 Task: Add the task  Fix issue causing slow database queries on high traffic pages to the section Capacity Optimization Sprint in the project TrainForge and add a Due Date to the respective task as 2023/08/20.
Action: Mouse moved to (833, 612)
Screenshot: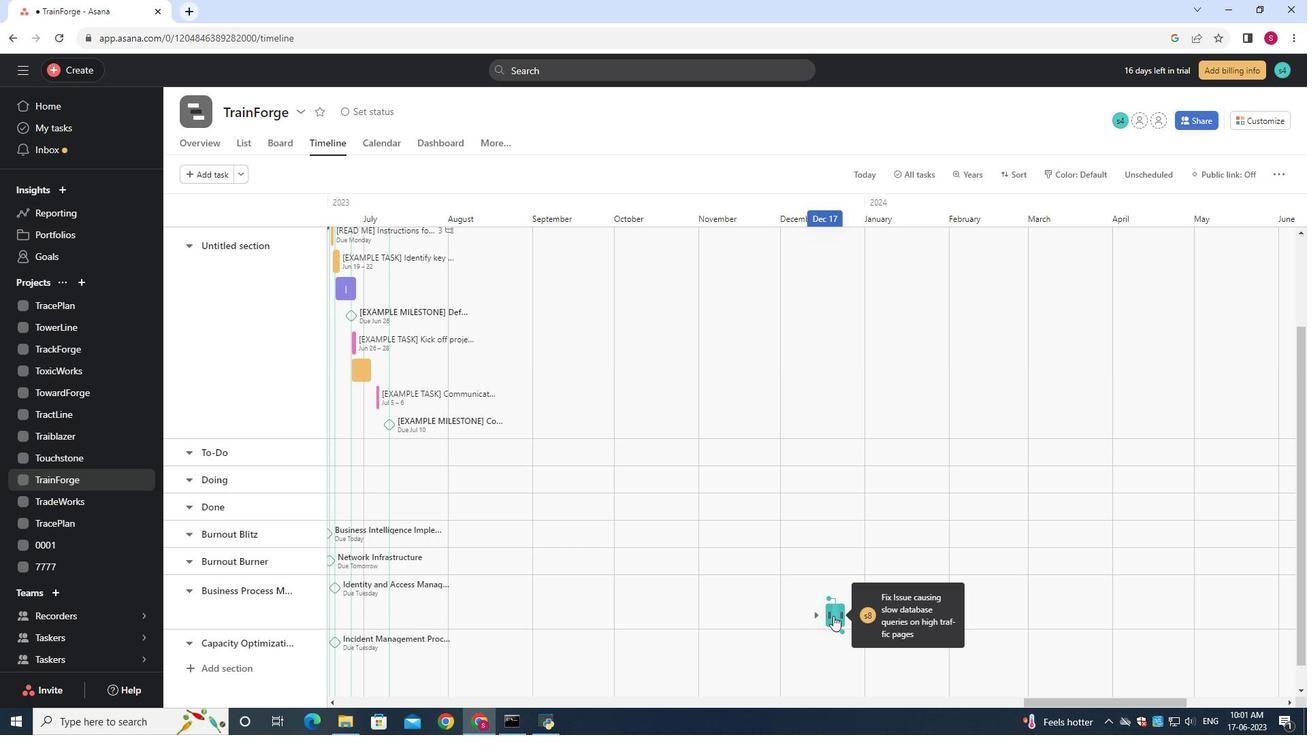 
Action: Mouse pressed left at (833, 612)
Screenshot: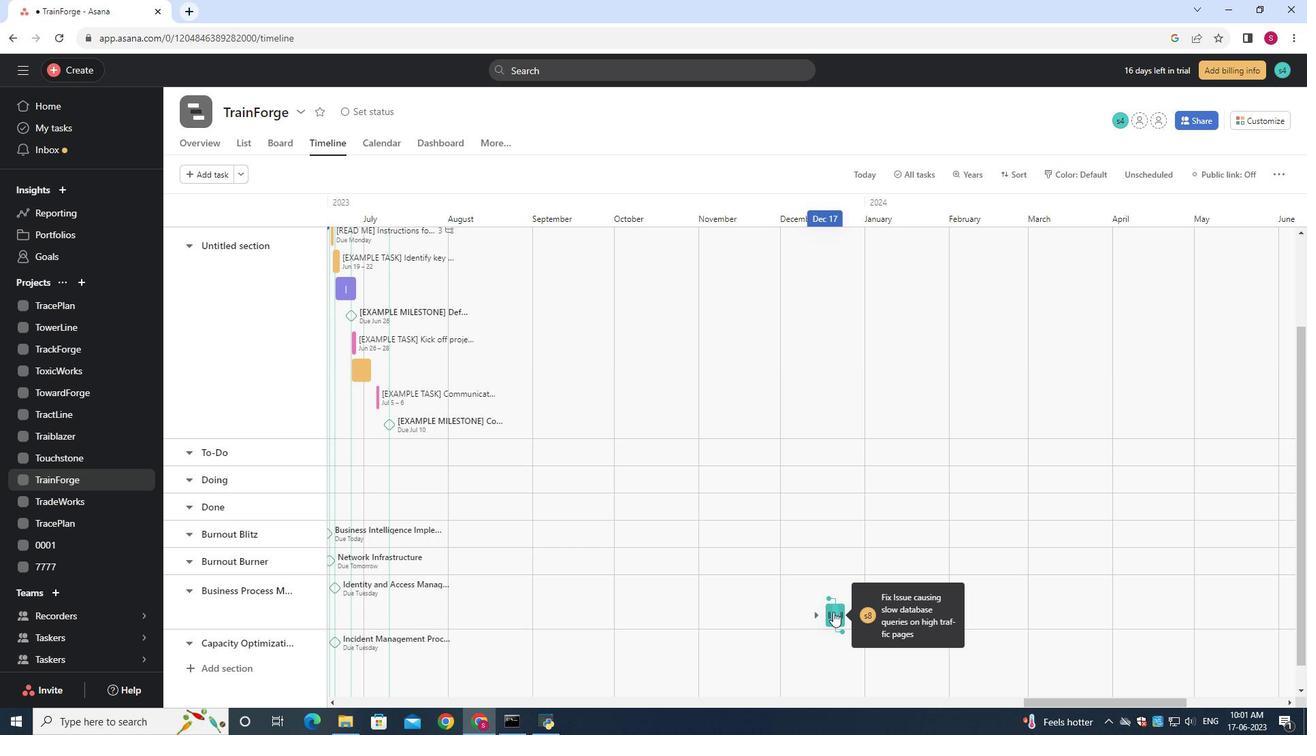 
Action: Mouse moved to (730, 617)
Screenshot: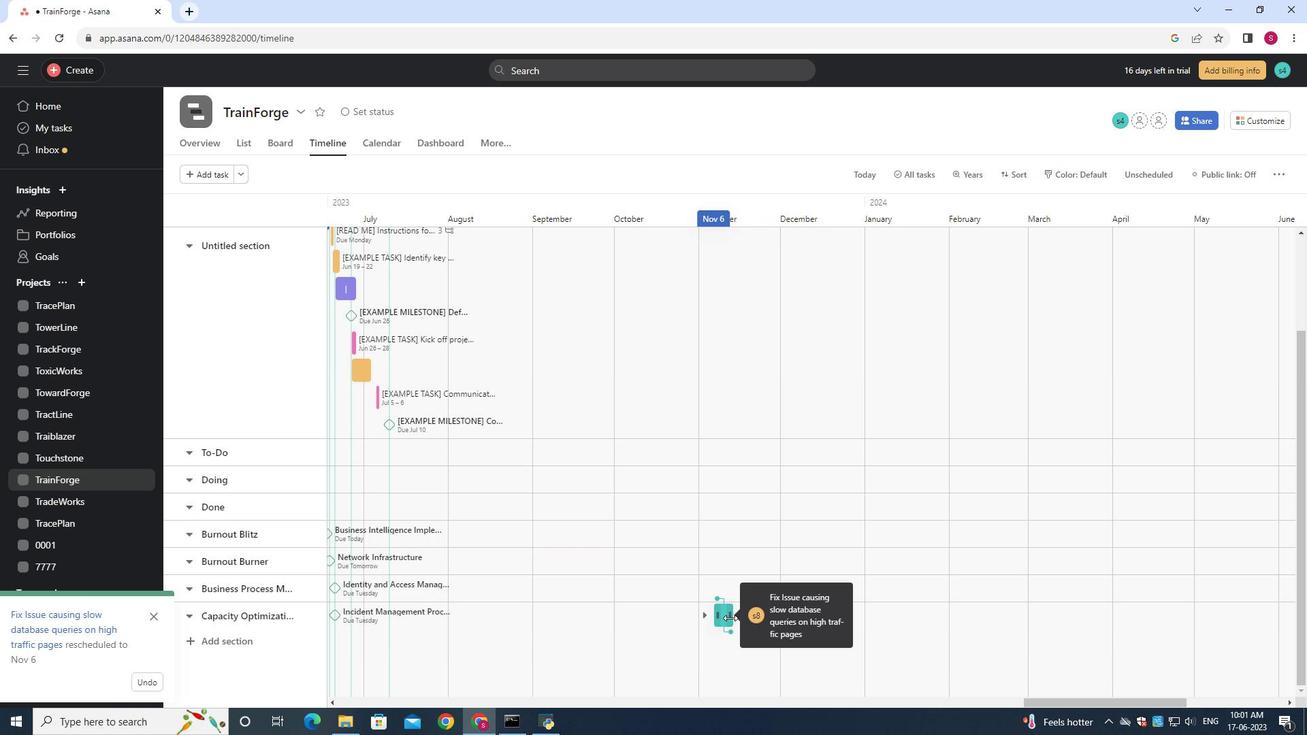 
Action: Mouse pressed left at (730, 617)
Screenshot: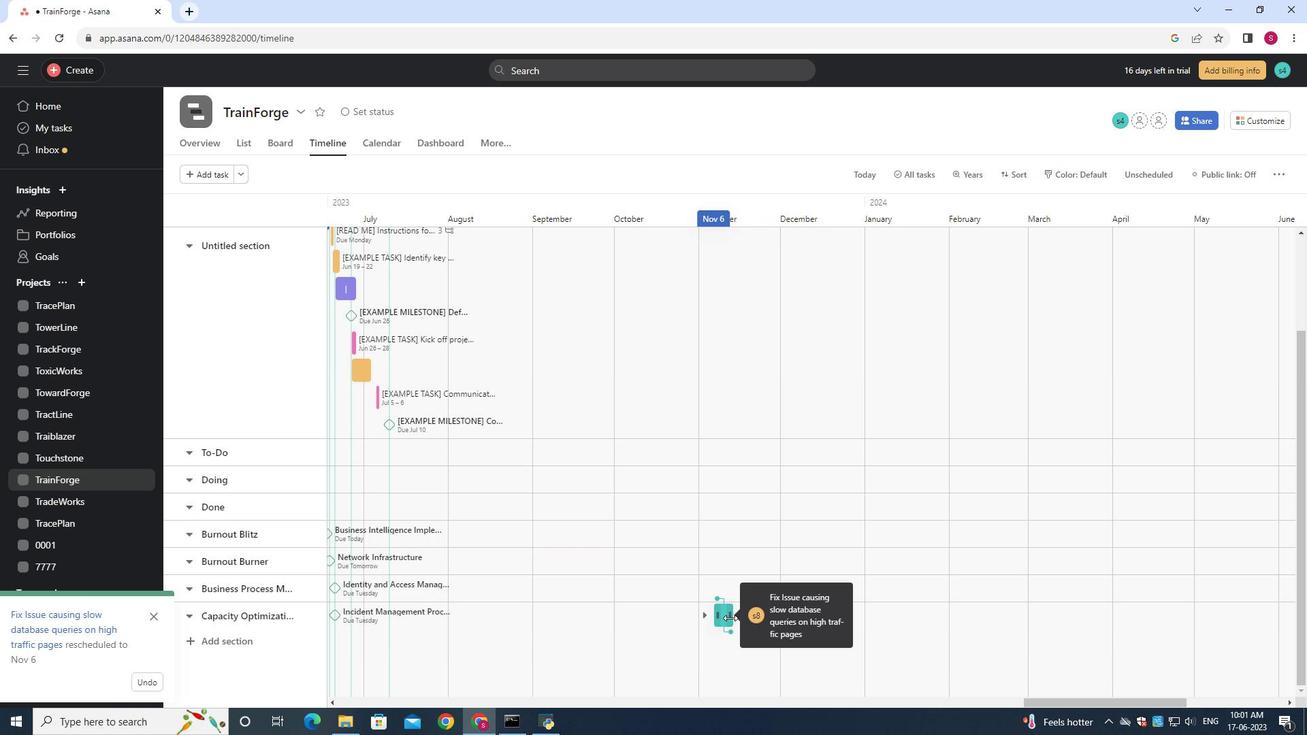 
Action: Mouse moved to (722, 615)
Screenshot: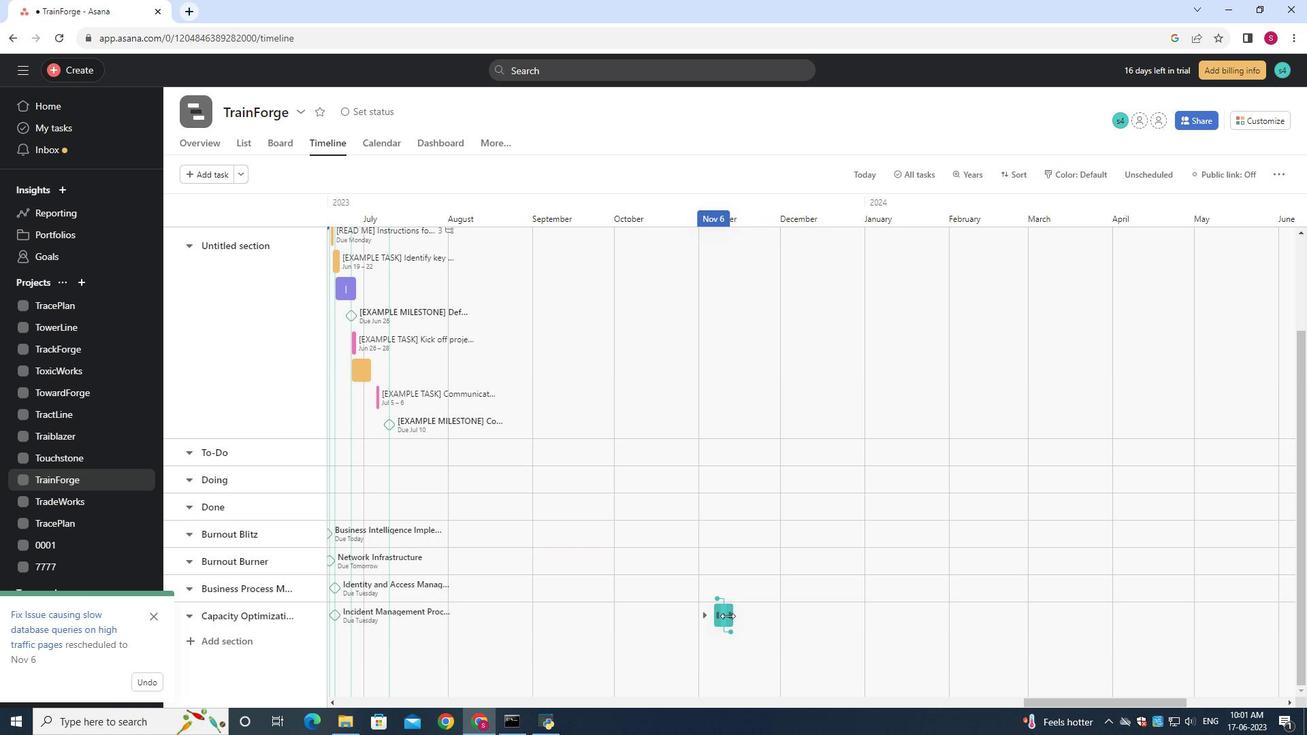 
Action: Mouse pressed left at (722, 615)
Screenshot: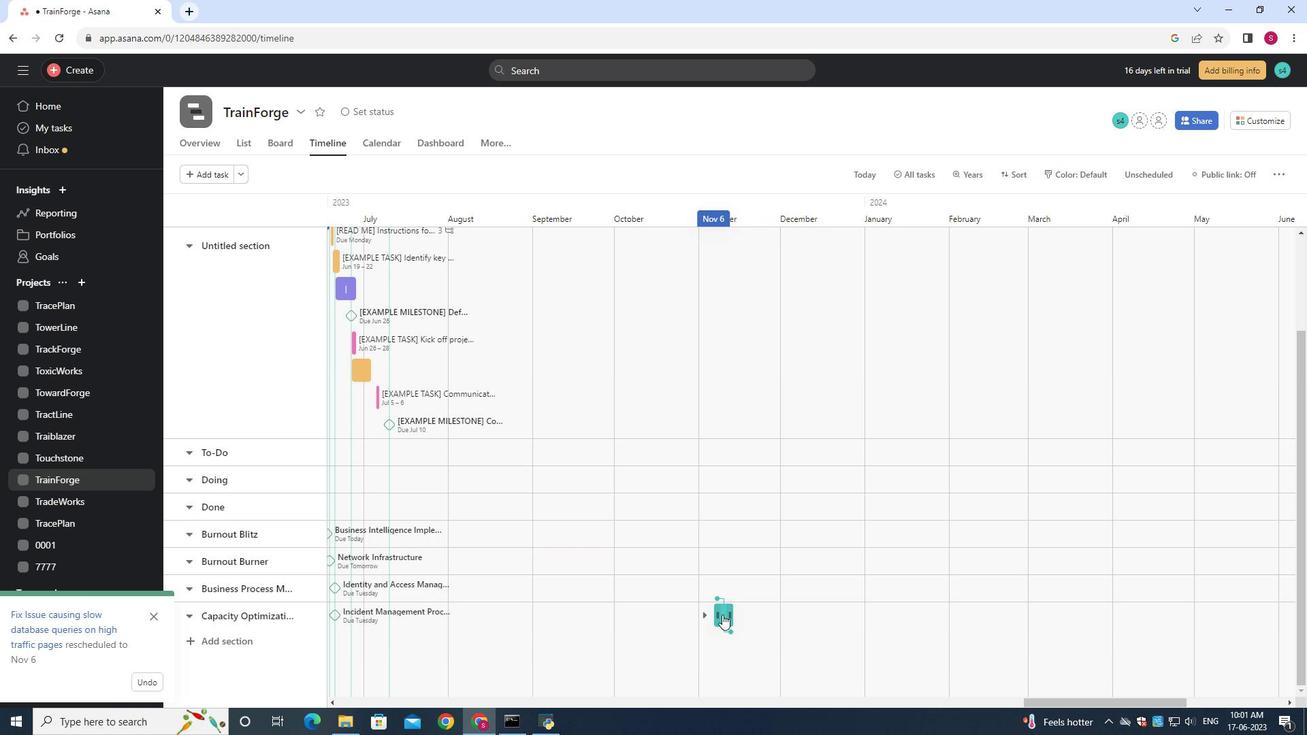 
Action: Mouse moved to (1003, 300)
Screenshot: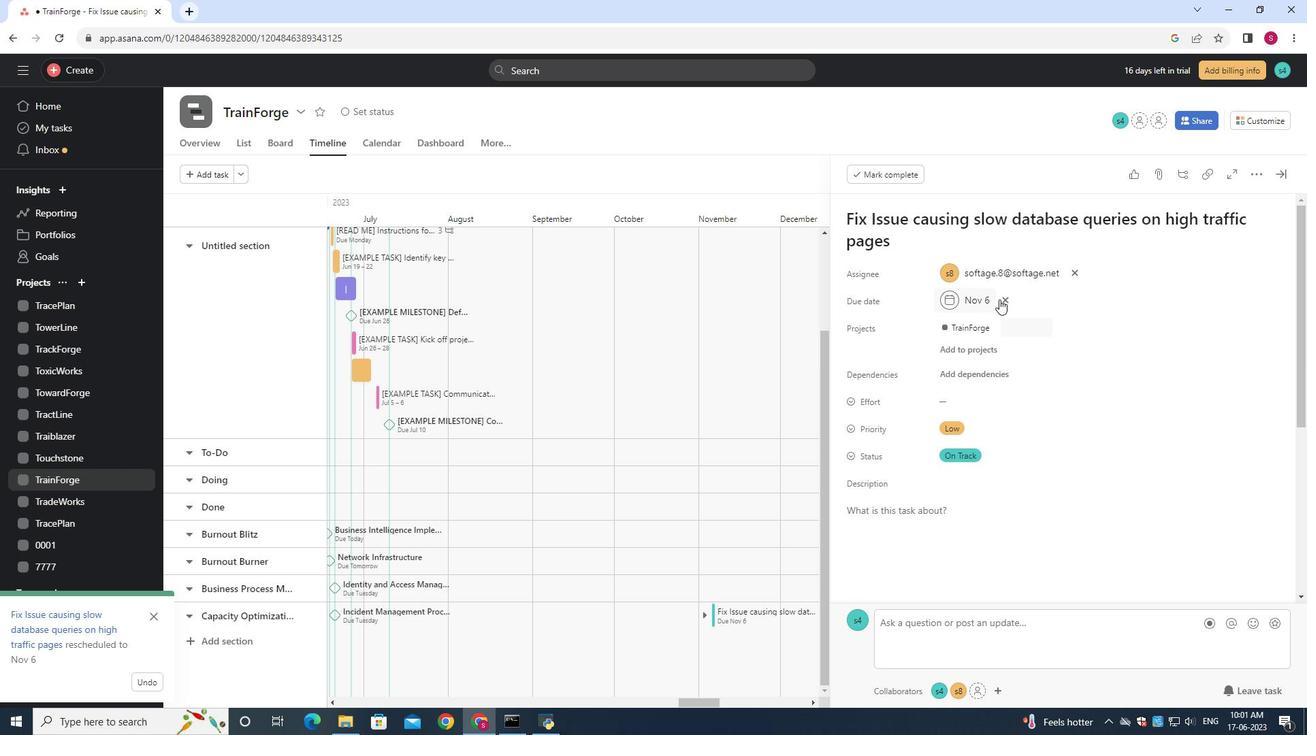 
Action: Mouse pressed left at (1003, 300)
Screenshot: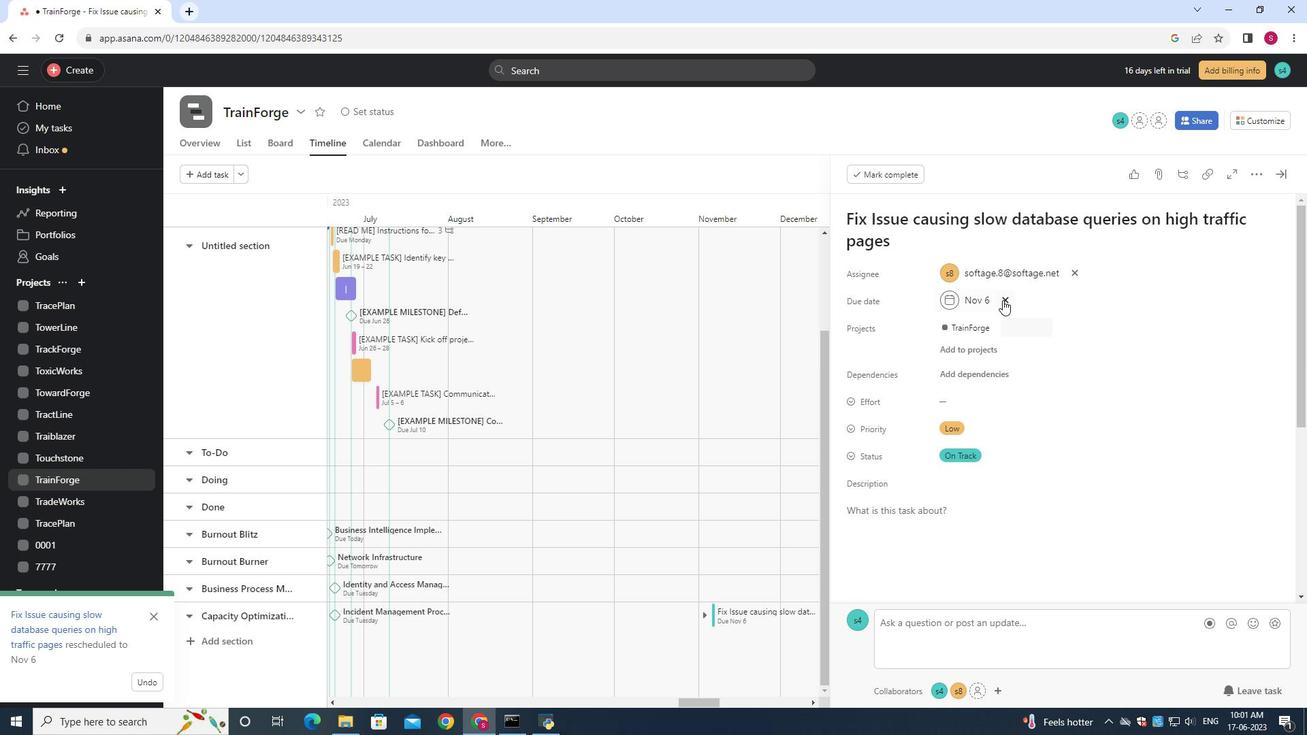 
Action: Mouse moved to (991, 299)
Screenshot: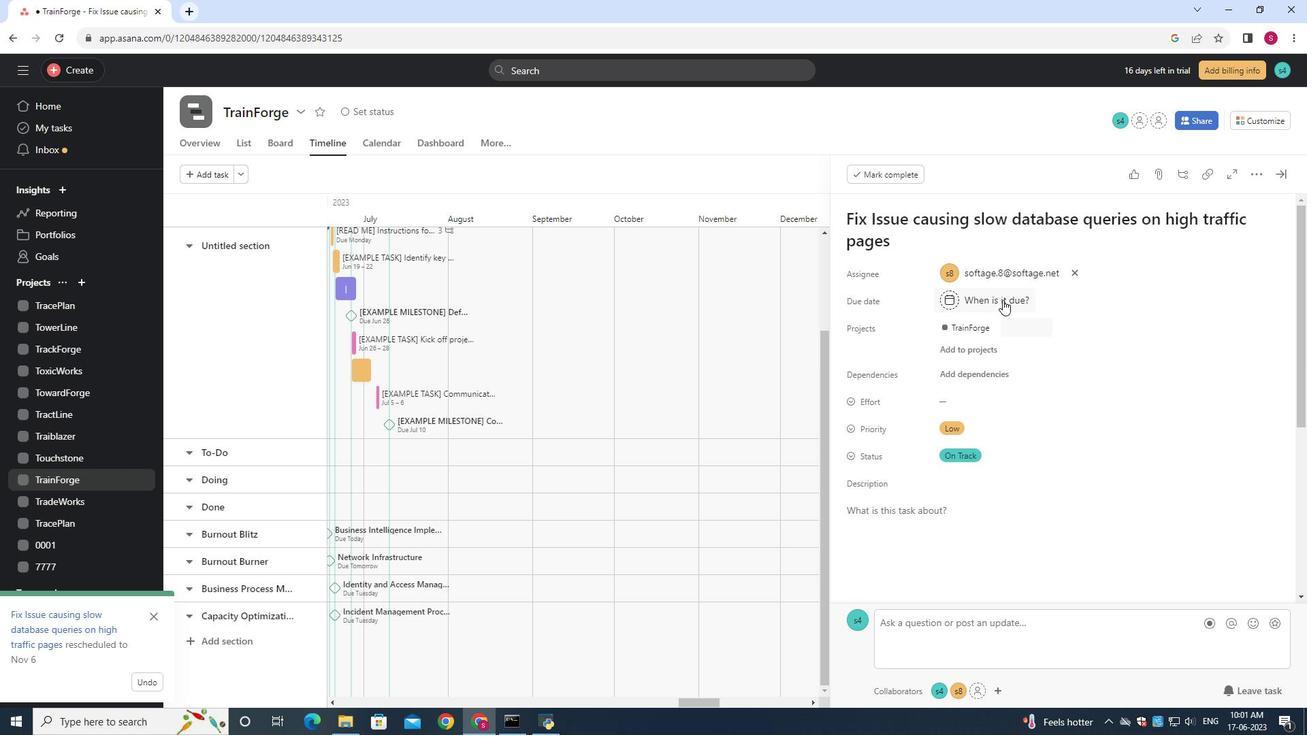 
Action: Mouse pressed left at (991, 299)
Screenshot: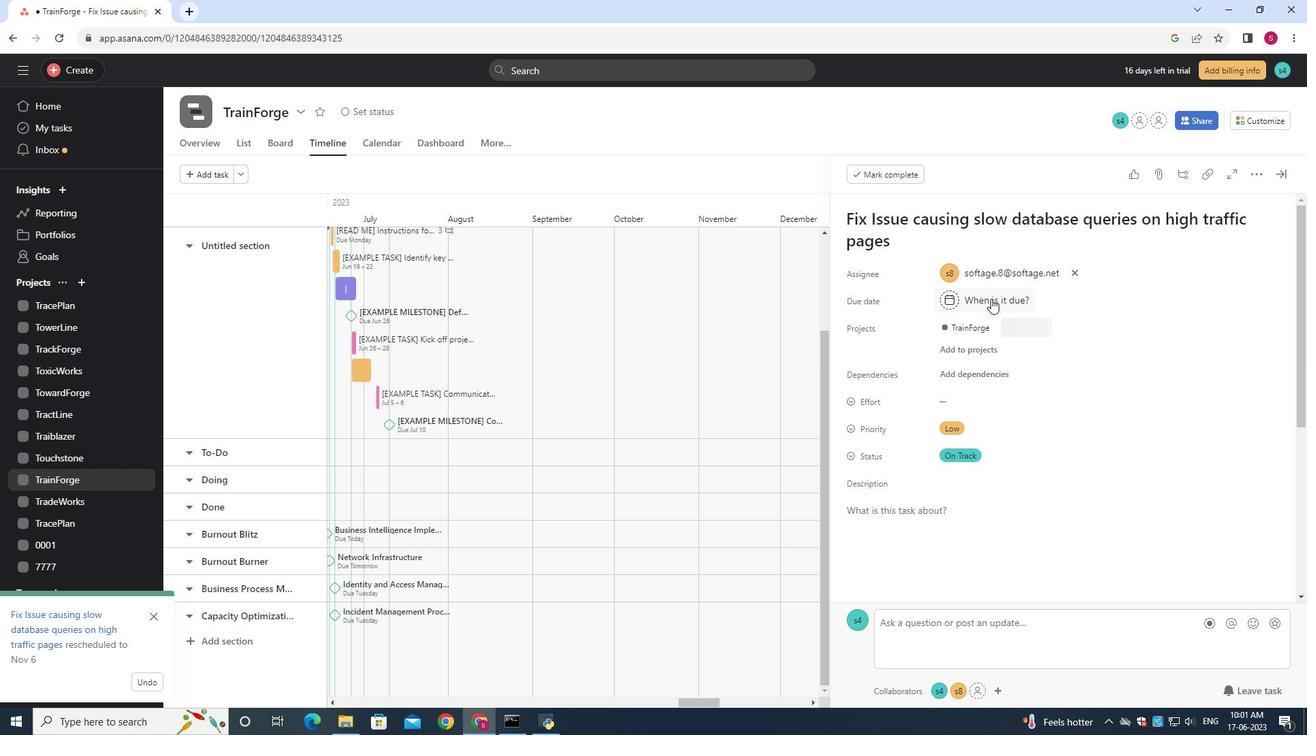 
Action: Mouse moved to (989, 299)
Screenshot: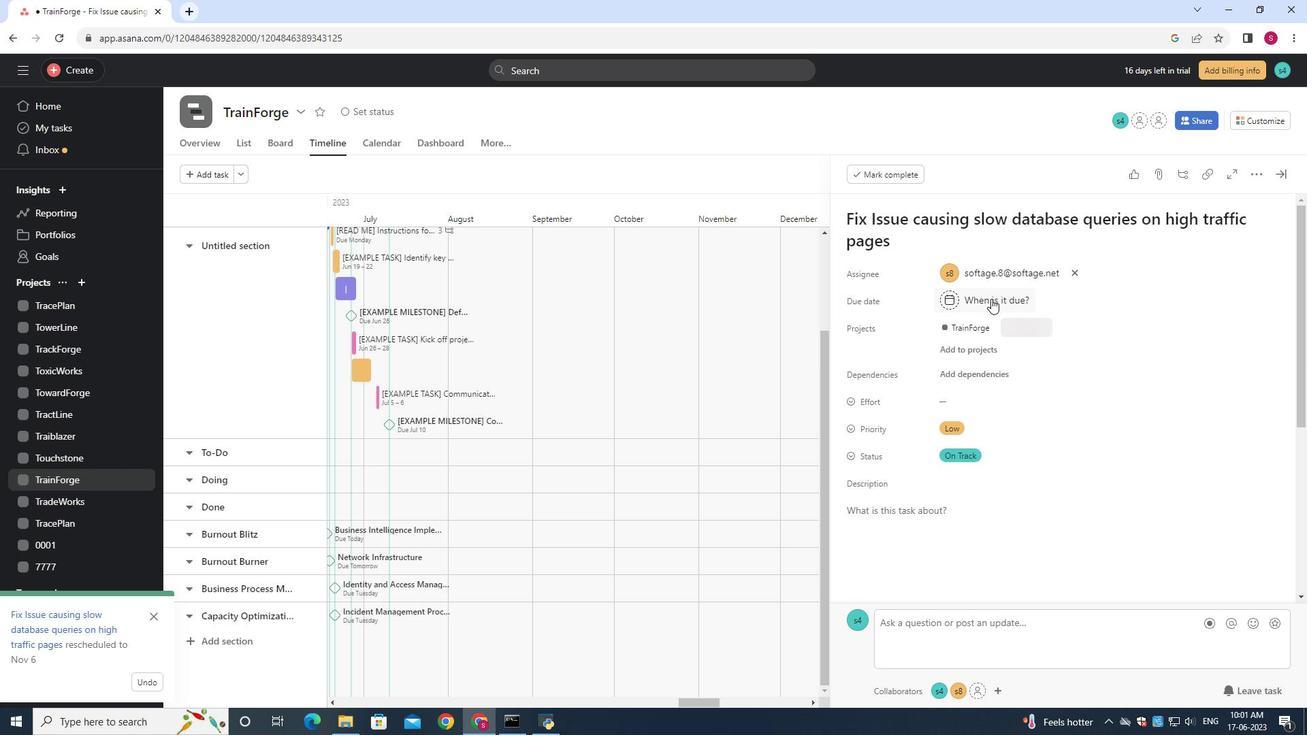 
Action: Key pressed 2023/08/20<Key.enter>
Screenshot: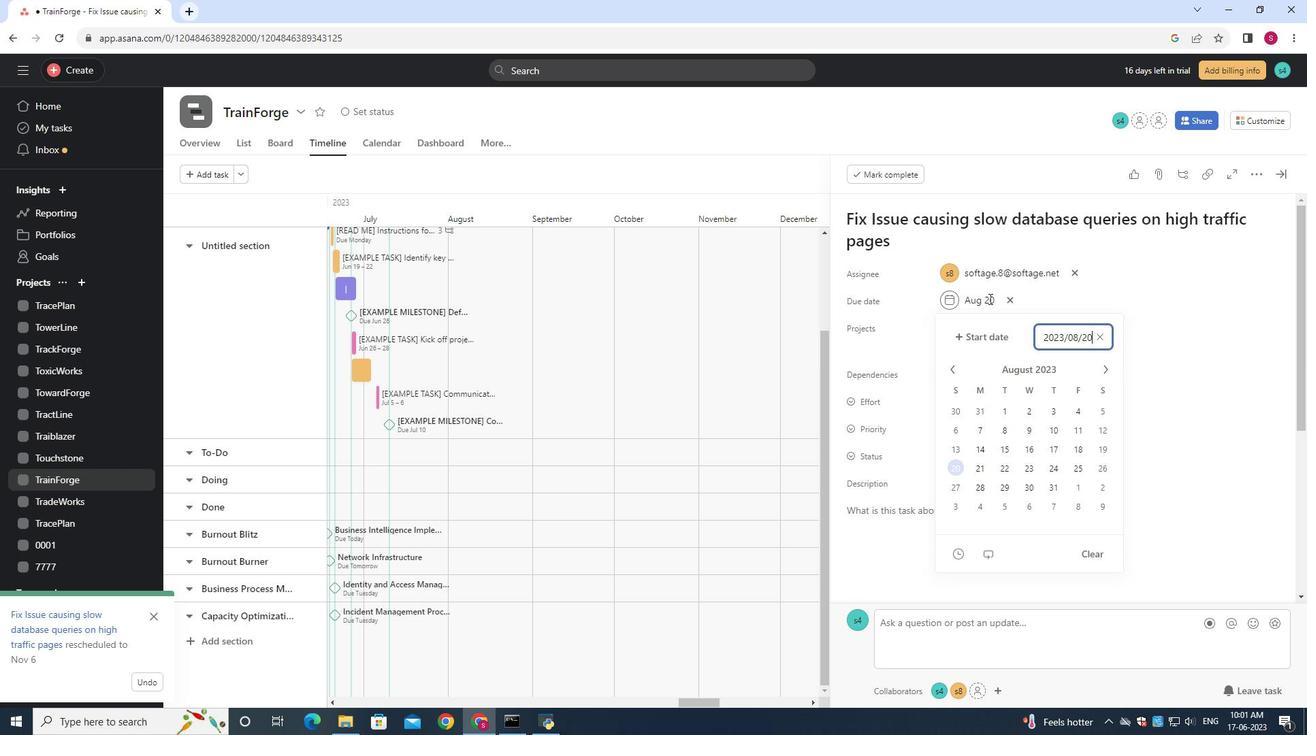 
